 Task: Upload cover image "Image D.jpg".
Action: Mouse moved to (648, 178)
Screenshot: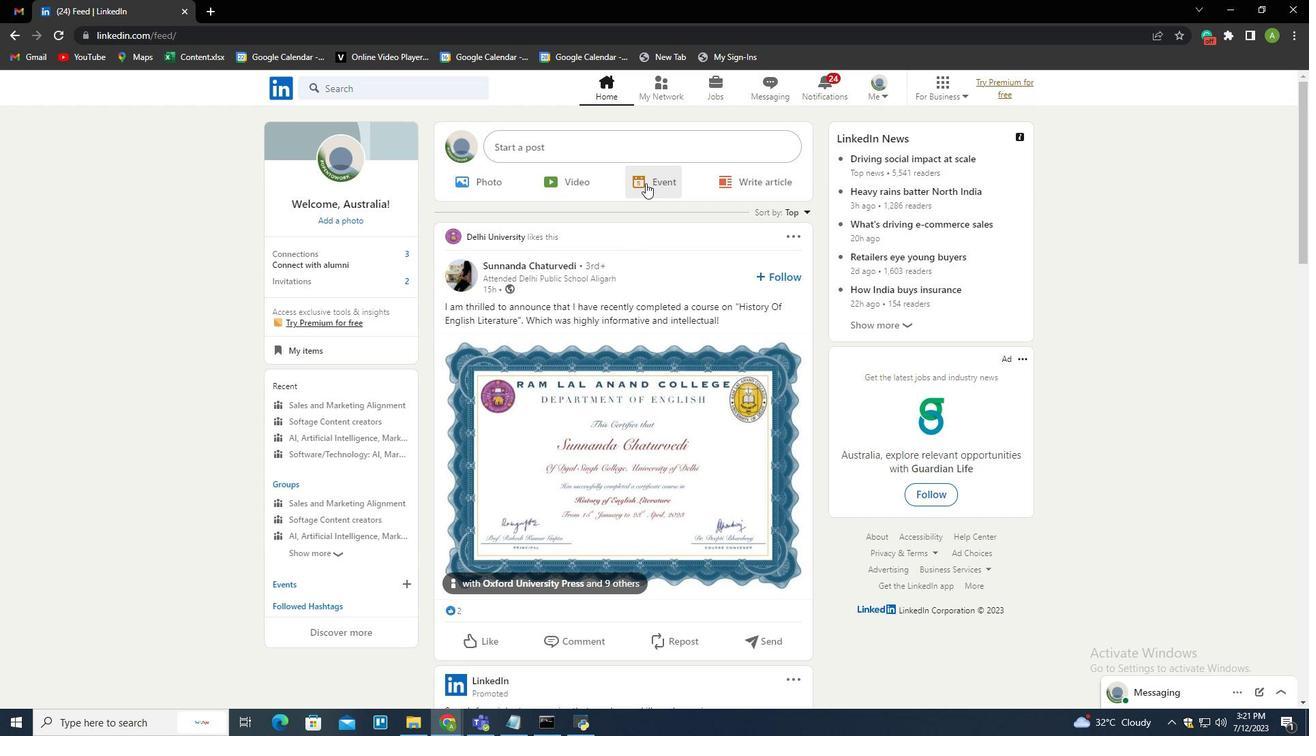 
Action: Mouse pressed left at (648, 178)
Screenshot: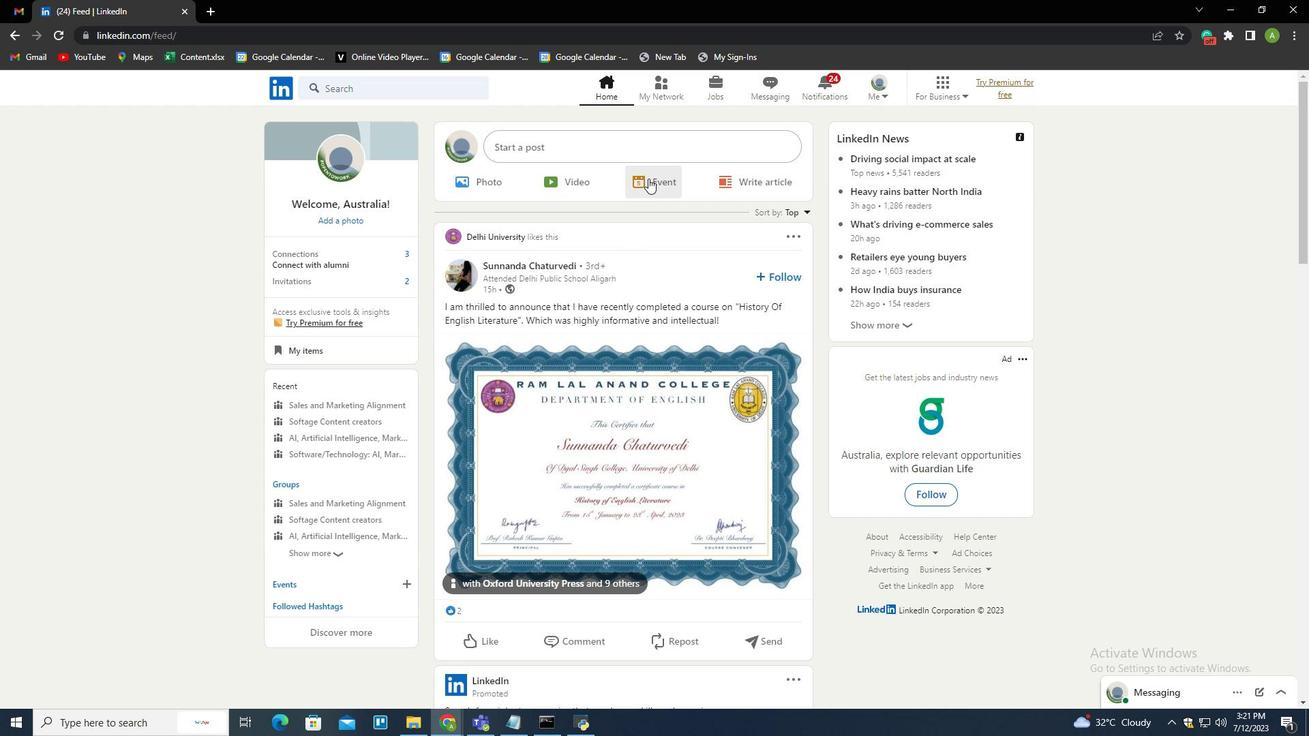
Action: Mouse moved to (630, 244)
Screenshot: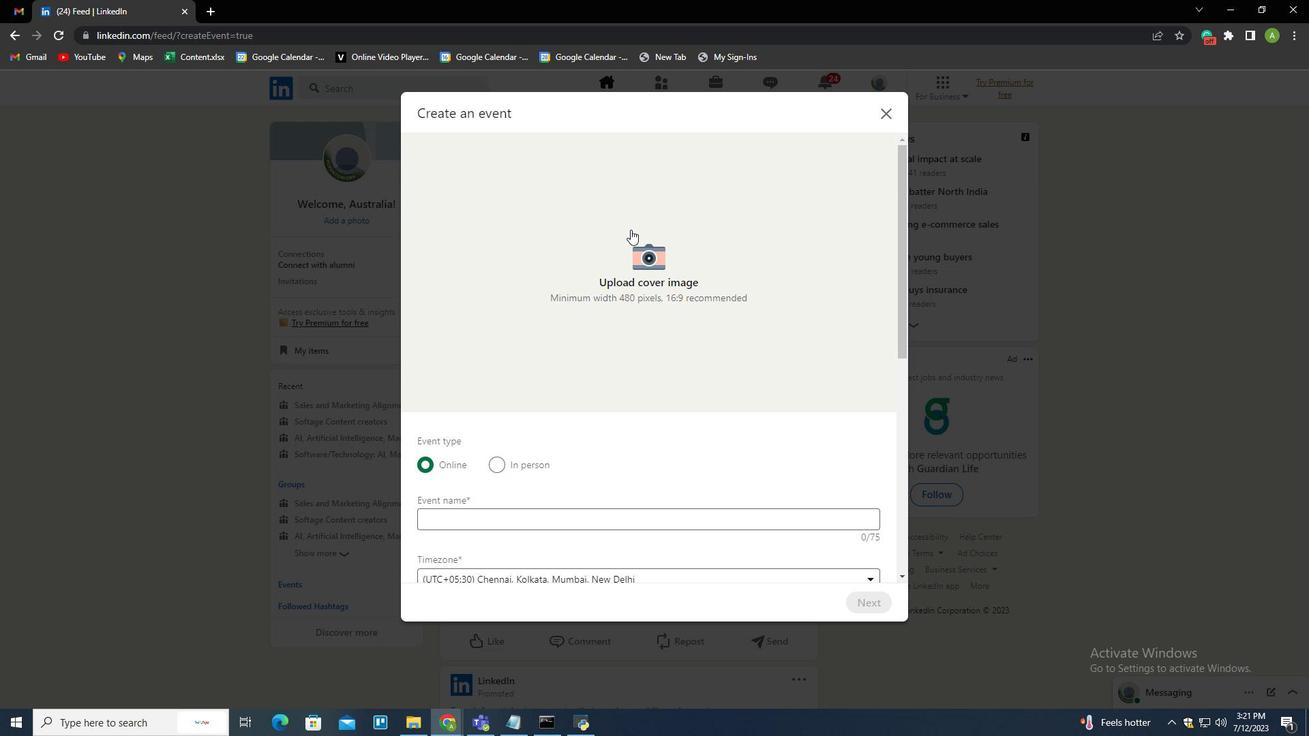 
Action: Mouse pressed left at (630, 244)
Screenshot: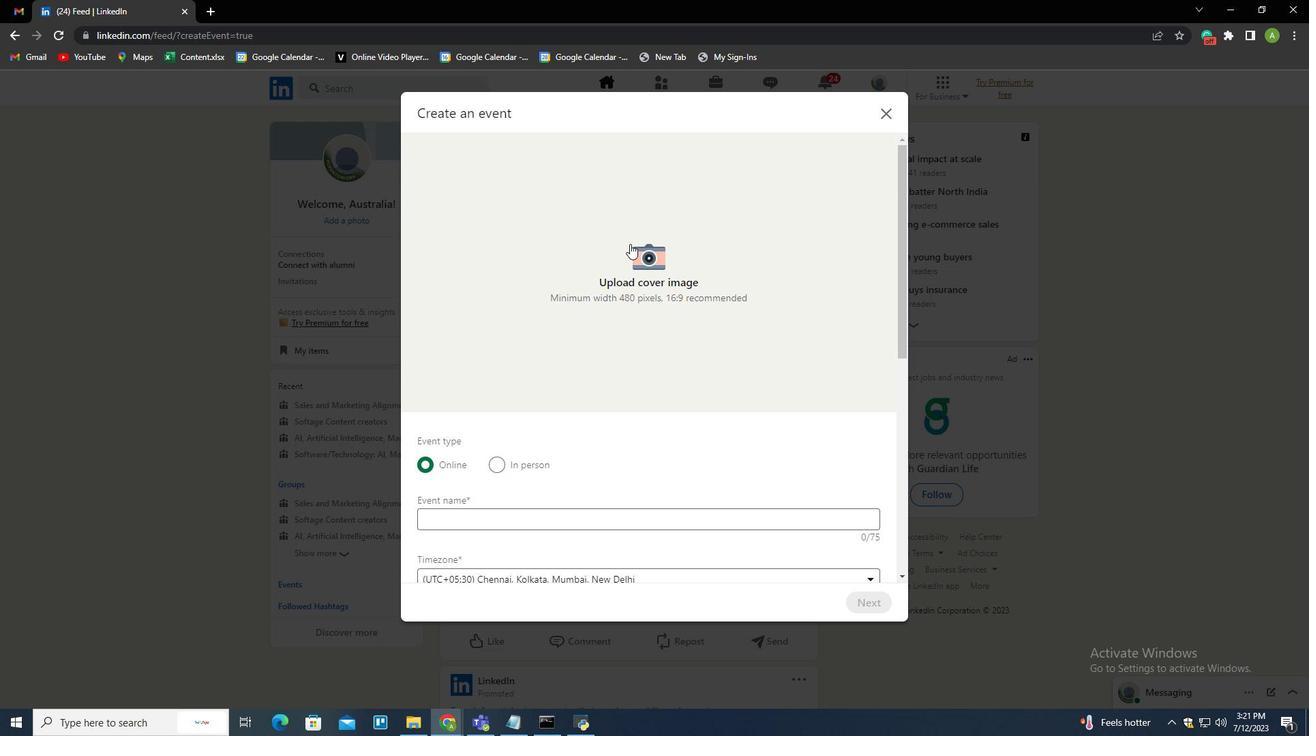 
Action: Mouse moved to (154, 126)
Screenshot: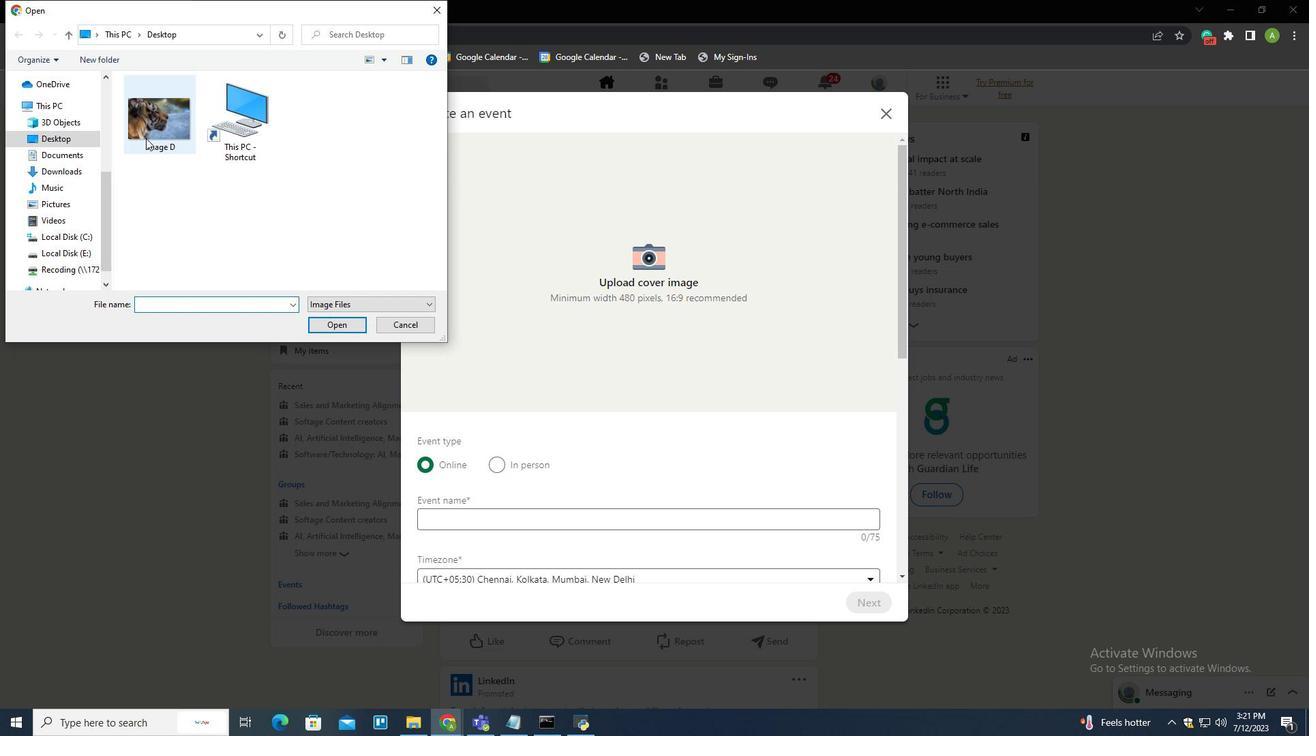 
Action: Mouse pressed left at (154, 126)
Screenshot: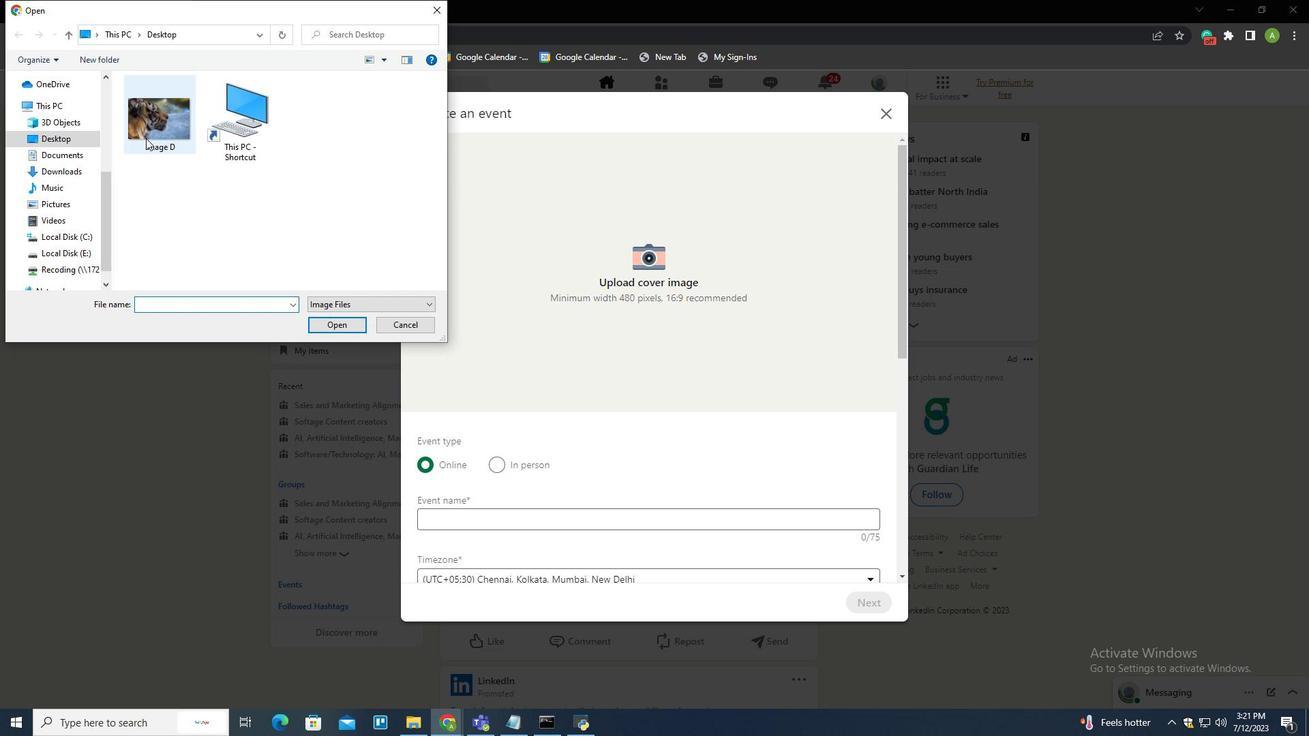 
Action: Mouse moved to (321, 320)
Screenshot: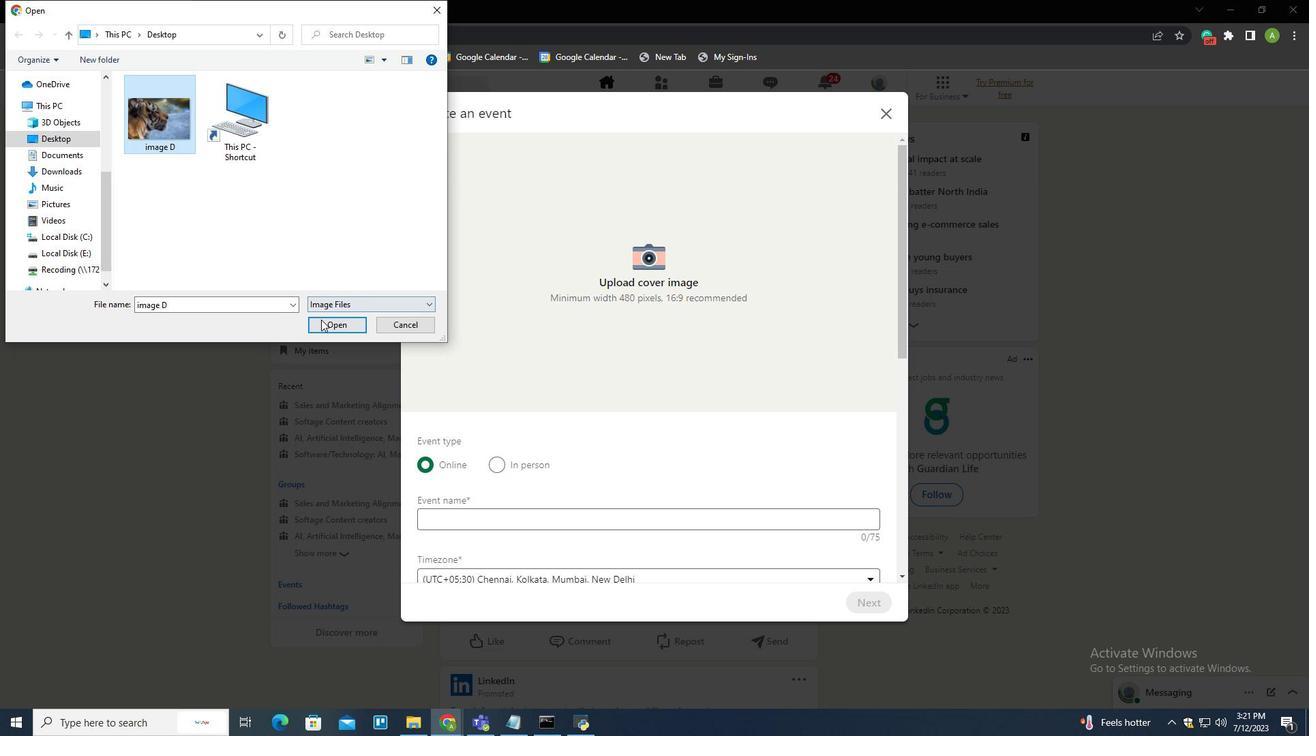 
Action: Mouse pressed left at (321, 320)
Screenshot: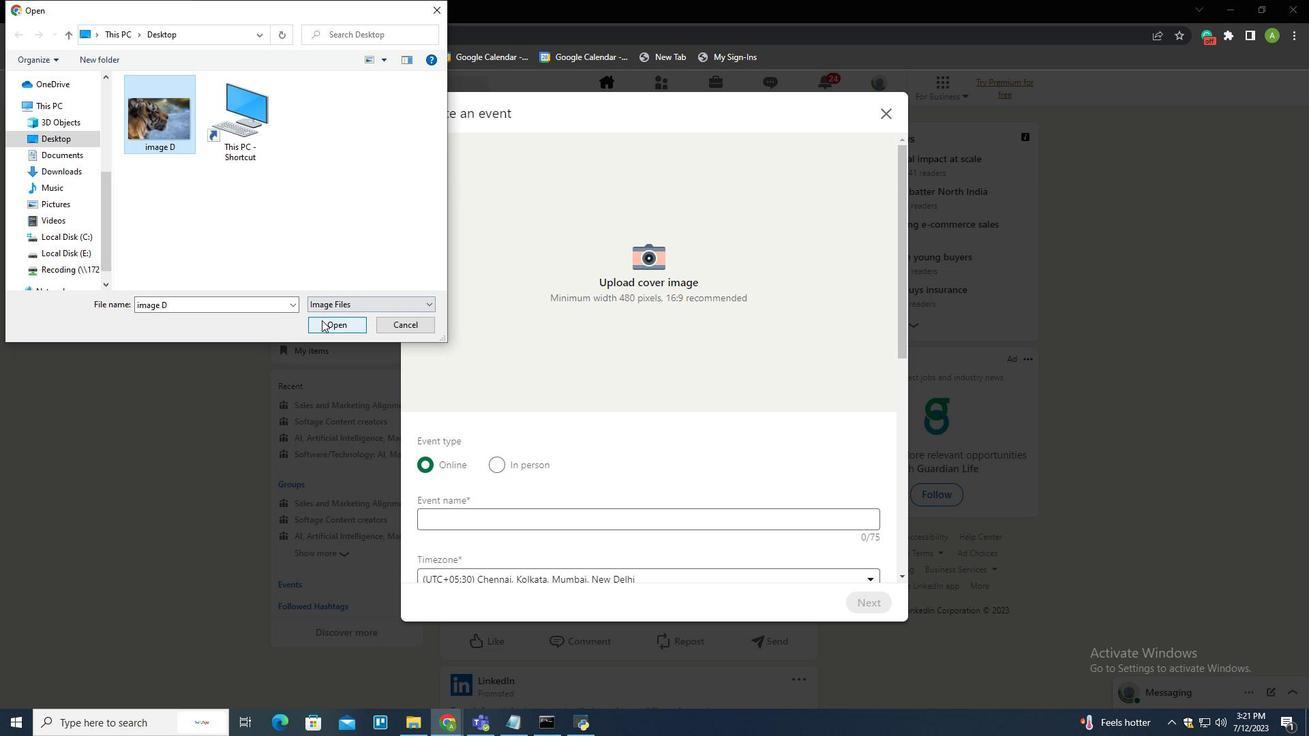
Action: Mouse moved to (711, 333)
Screenshot: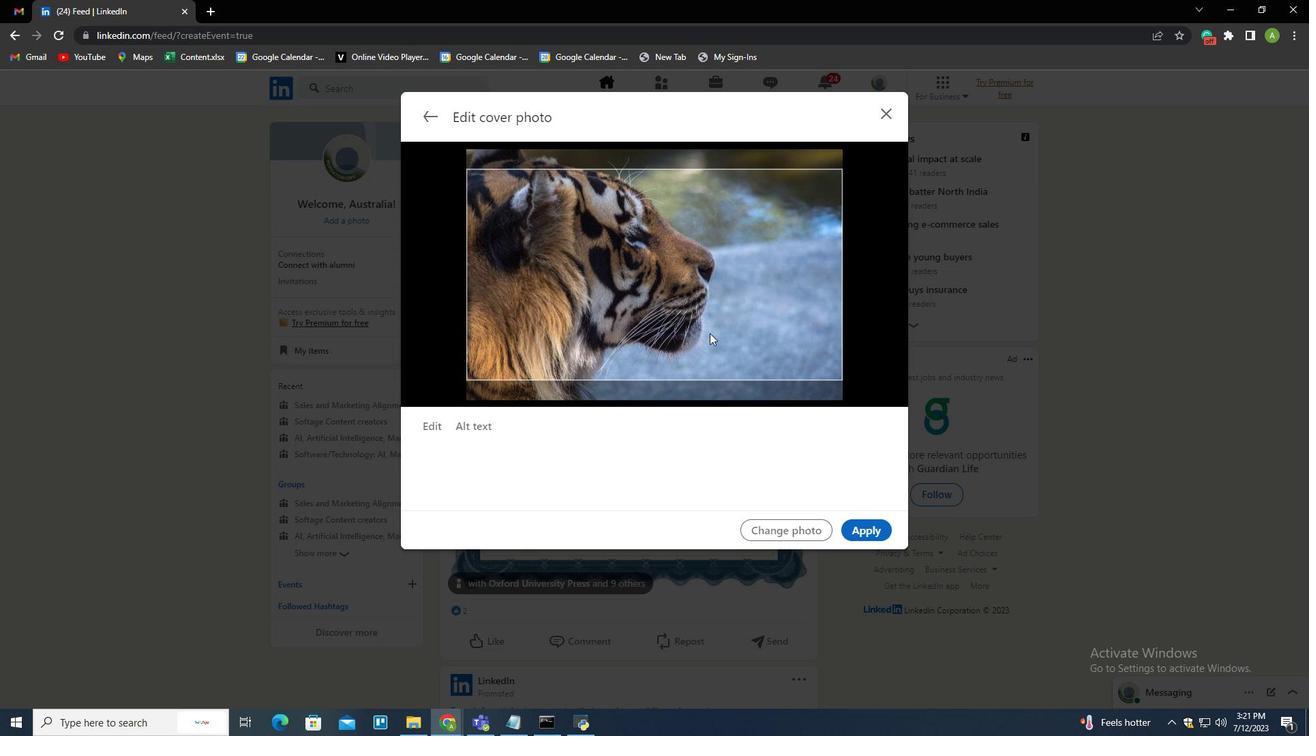 
